 Task: Set the major count on the chart to 4.
Action: Mouse pressed left at (37, 158)
Screenshot: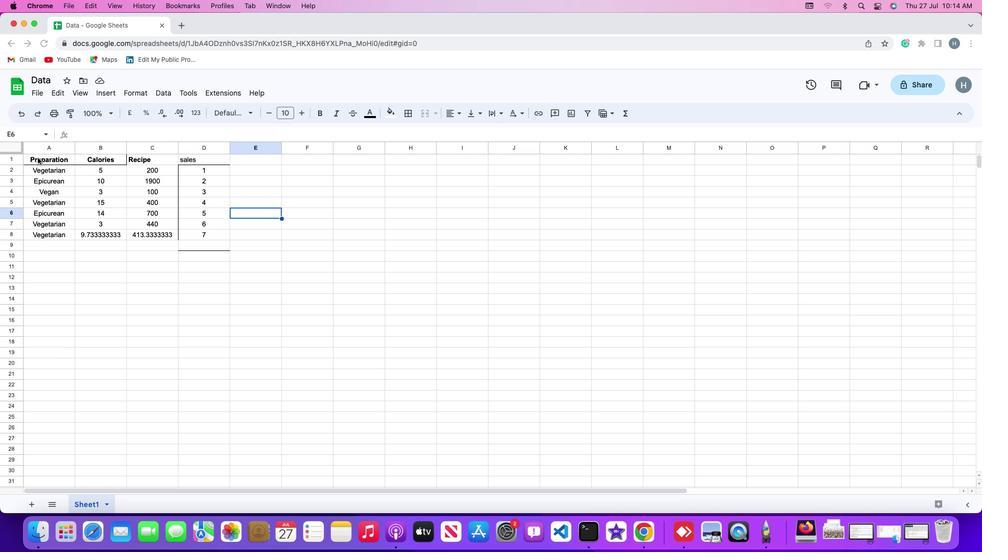 
Action: Mouse pressed left at (37, 158)
Screenshot: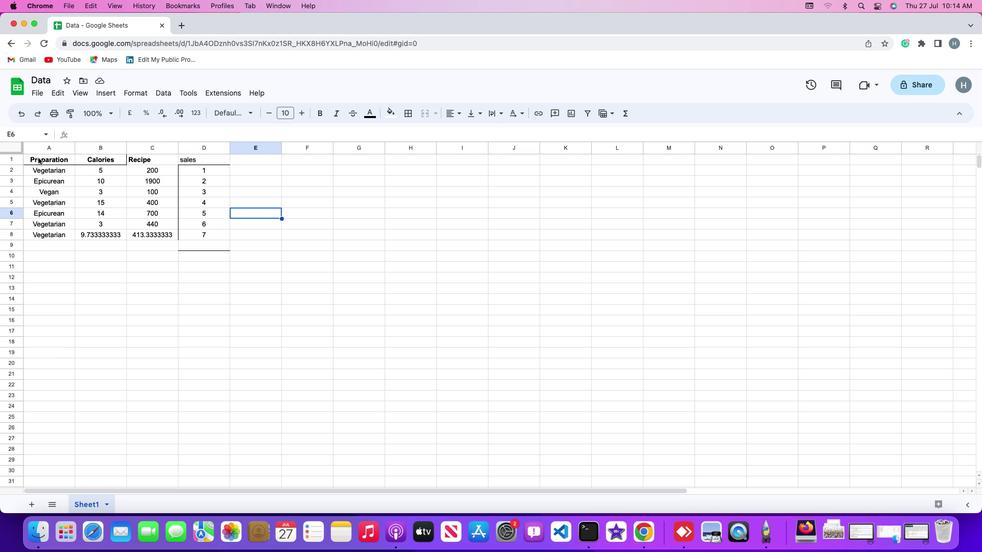 
Action: Mouse moved to (107, 93)
Screenshot: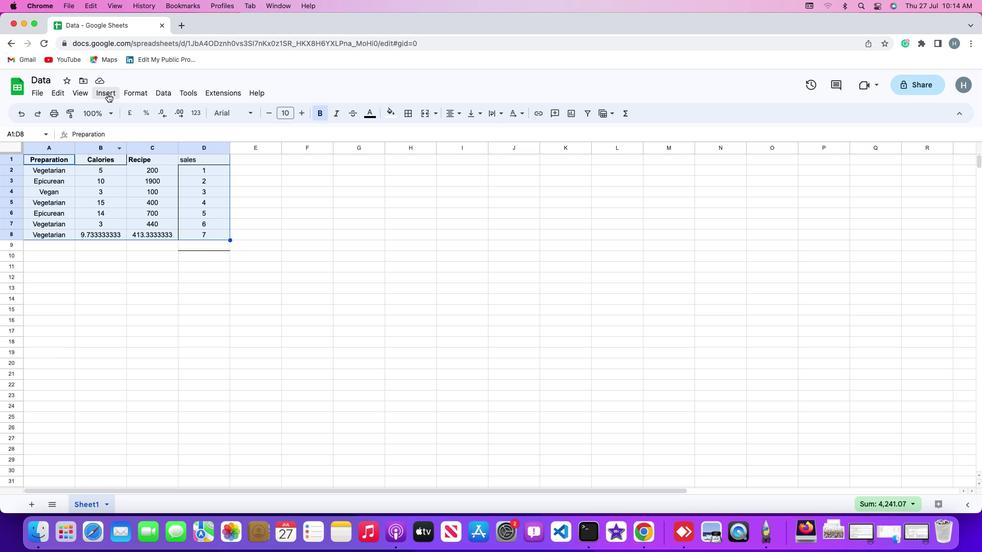 
Action: Mouse pressed left at (107, 93)
Screenshot: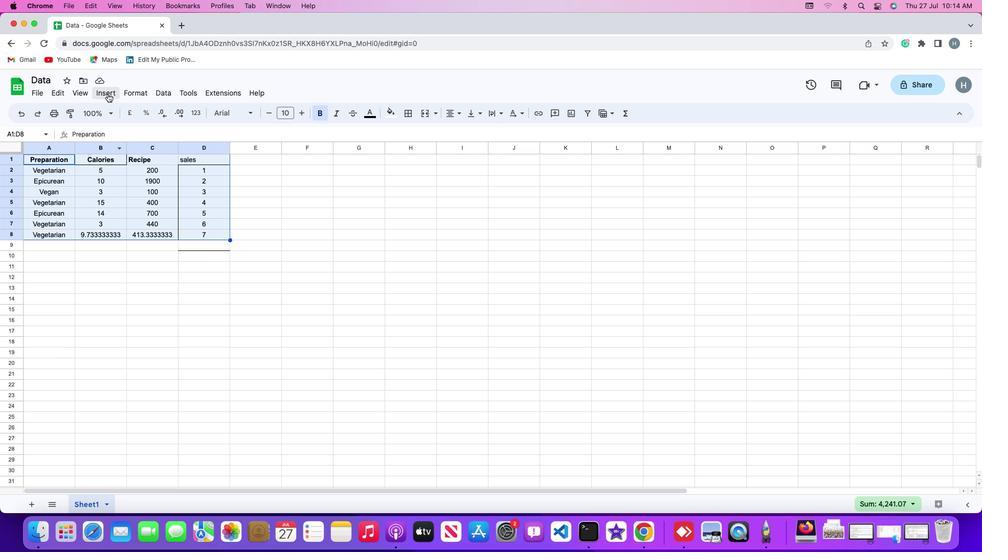 
Action: Mouse moved to (147, 183)
Screenshot: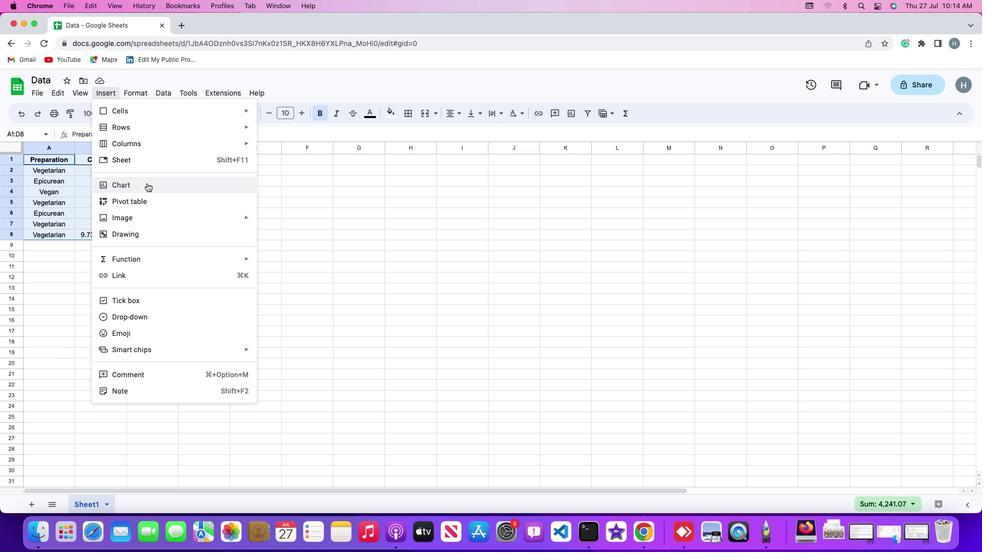 
Action: Mouse pressed left at (147, 183)
Screenshot: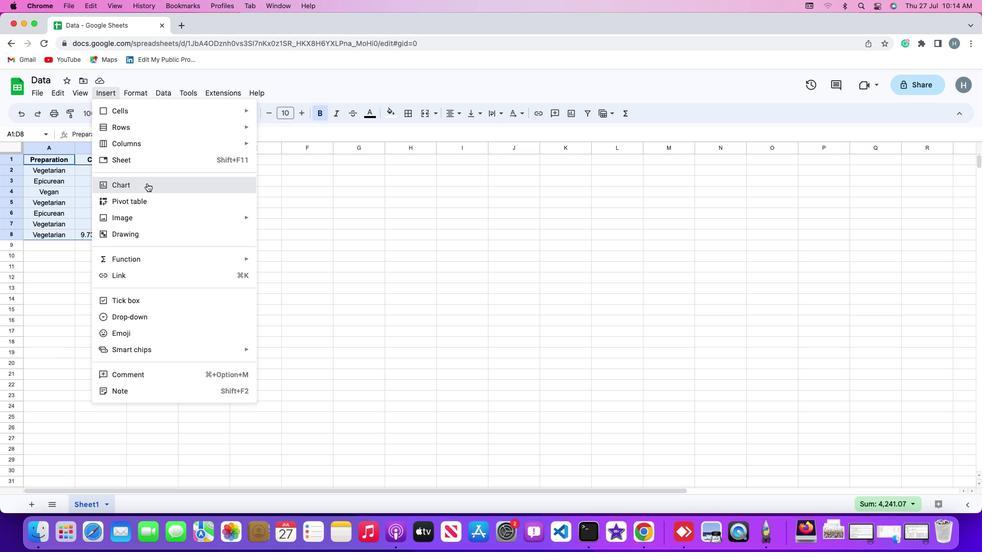 
Action: Mouse moved to (928, 143)
Screenshot: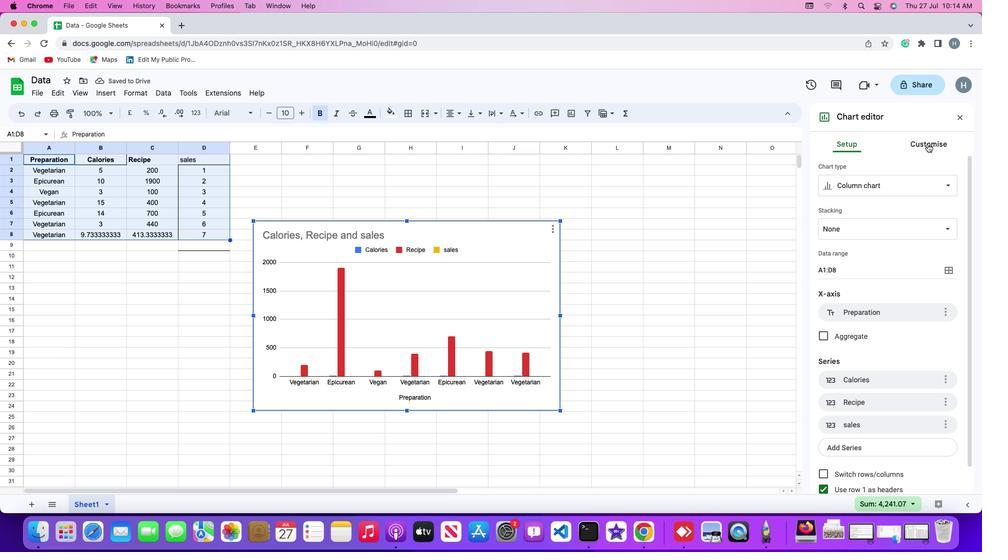 
Action: Mouse pressed left at (928, 143)
Screenshot: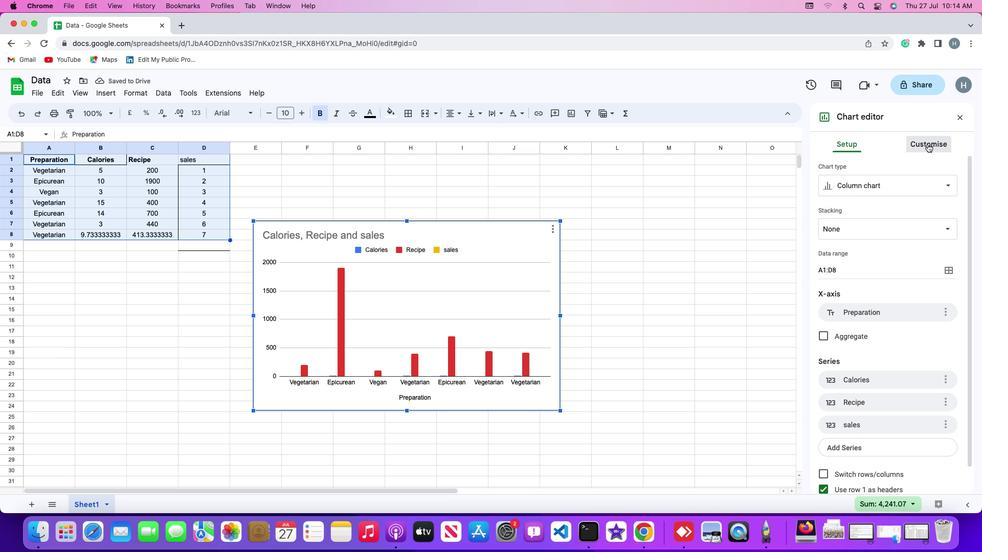 
Action: Mouse moved to (855, 358)
Screenshot: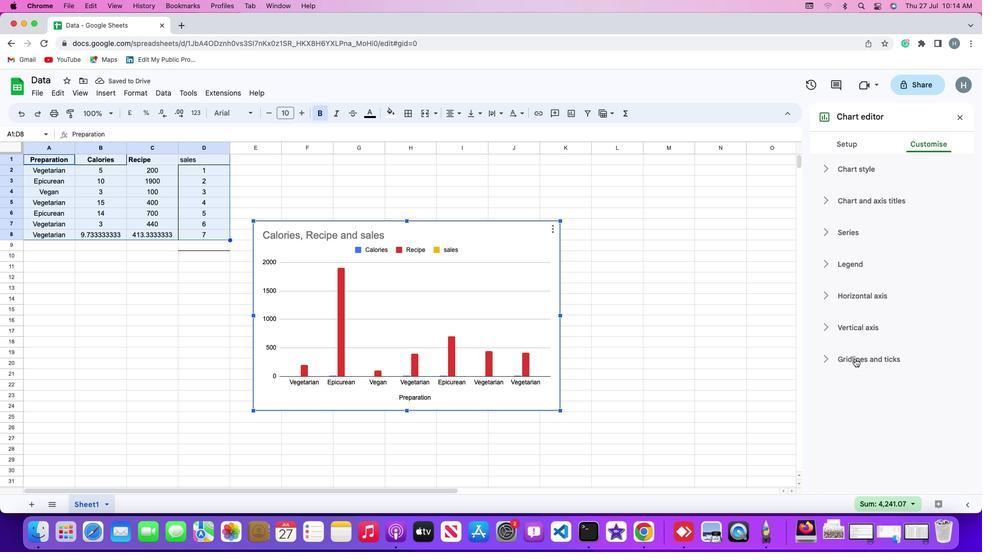 
Action: Mouse pressed left at (855, 358)
Screenshot: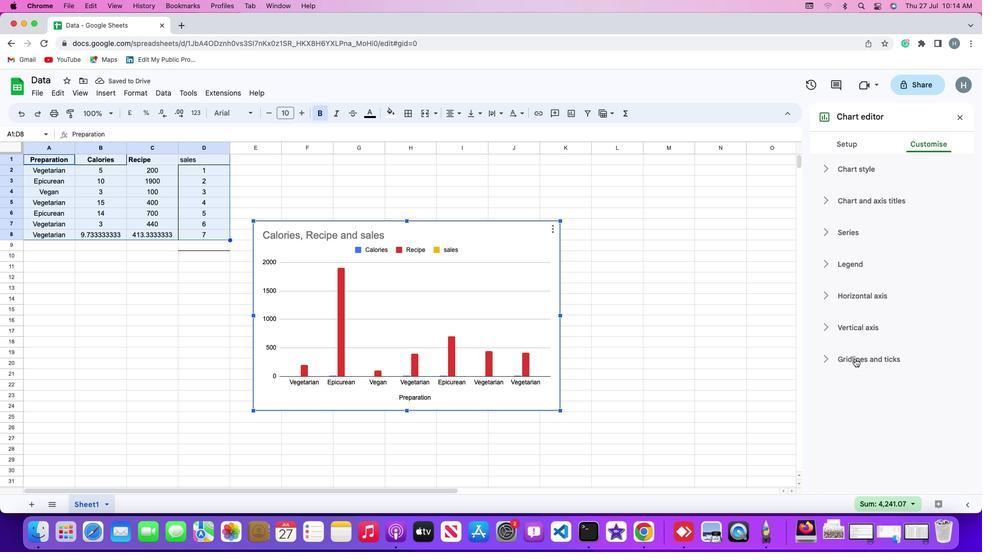 
Action: Mouse moved to (847, 387)
Screenshot: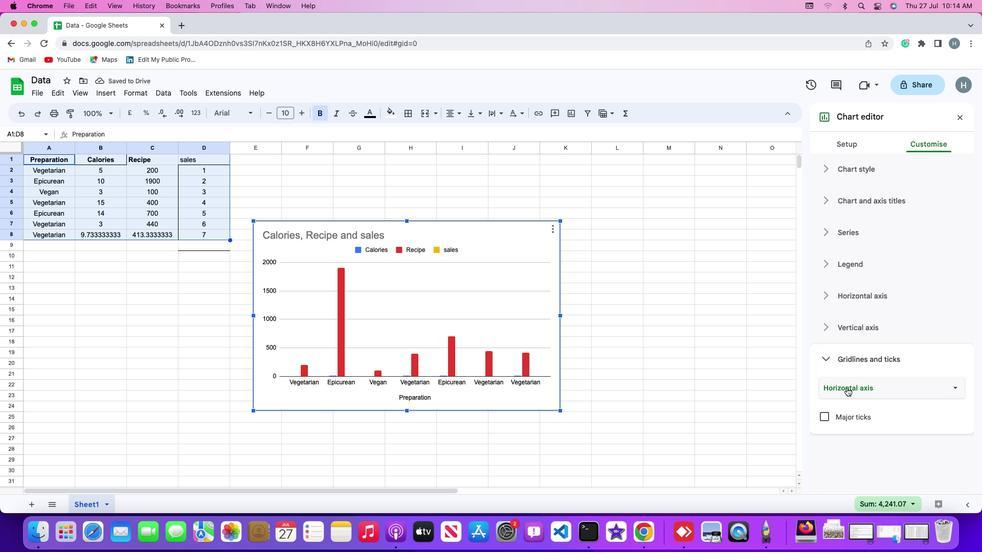 
Action: Mouse pressed left at (847, 387)
Screenshot: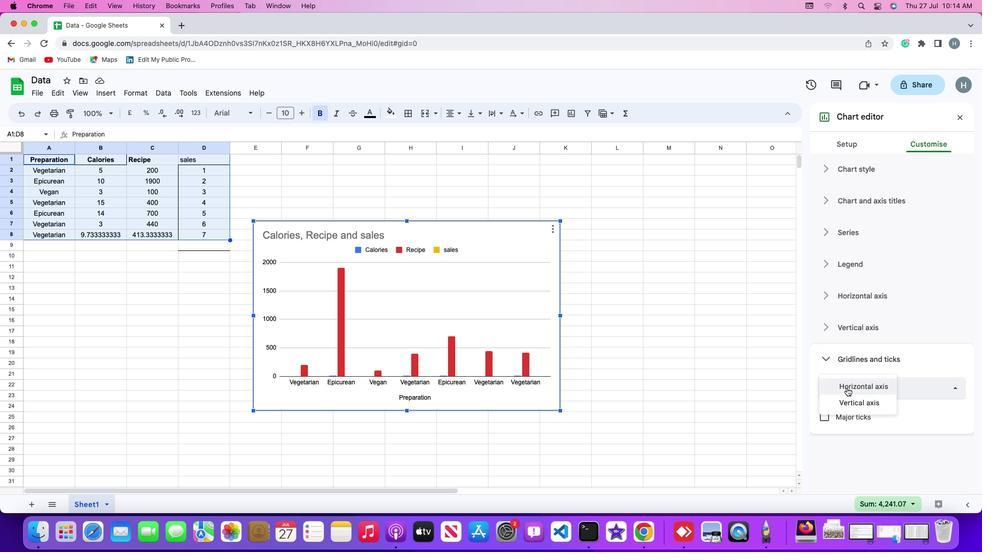 
Action: Mouse moved to (853, 404)
Screenshot: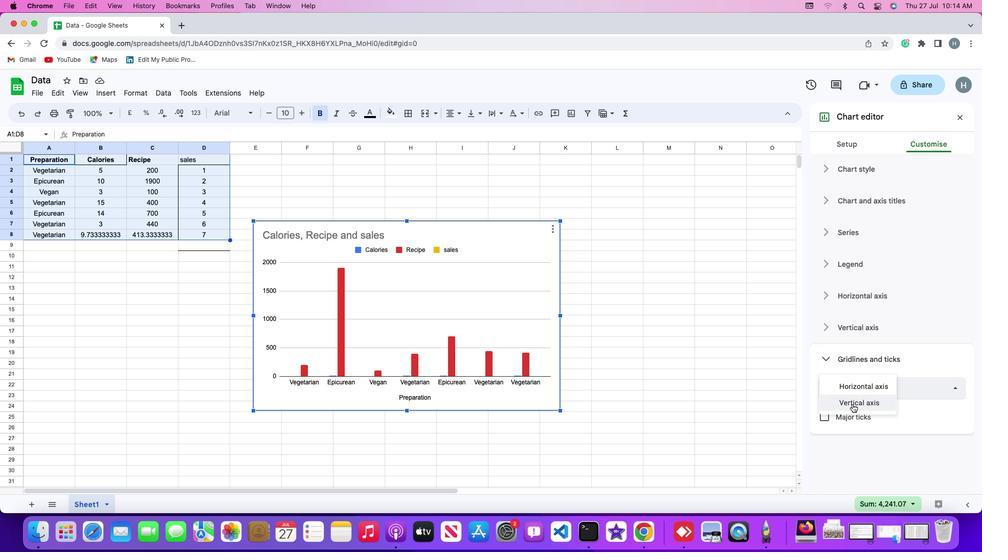 
Action: Mouse pressed left at (853, 404)
Screenshot: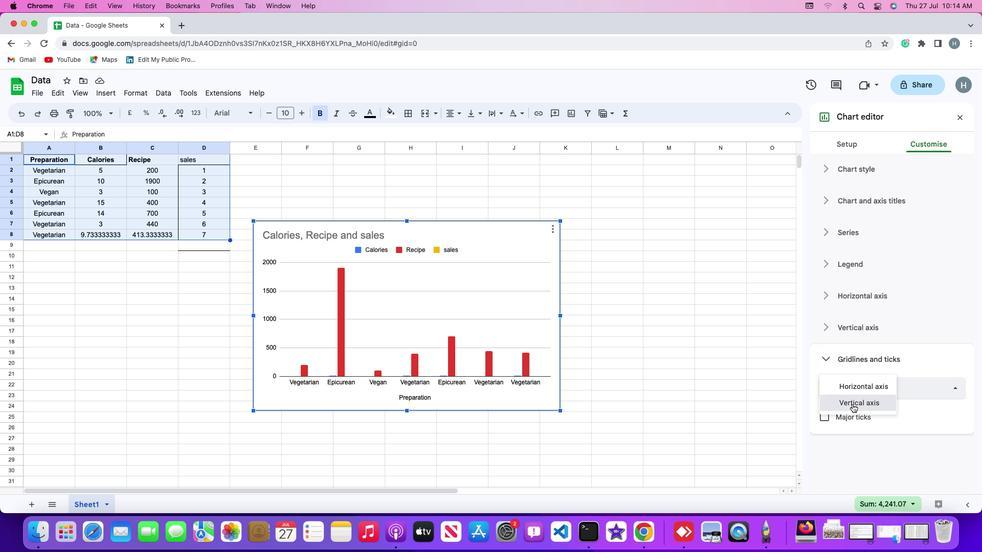 
Action: Mouse moved to (847, 433)
Screenshot: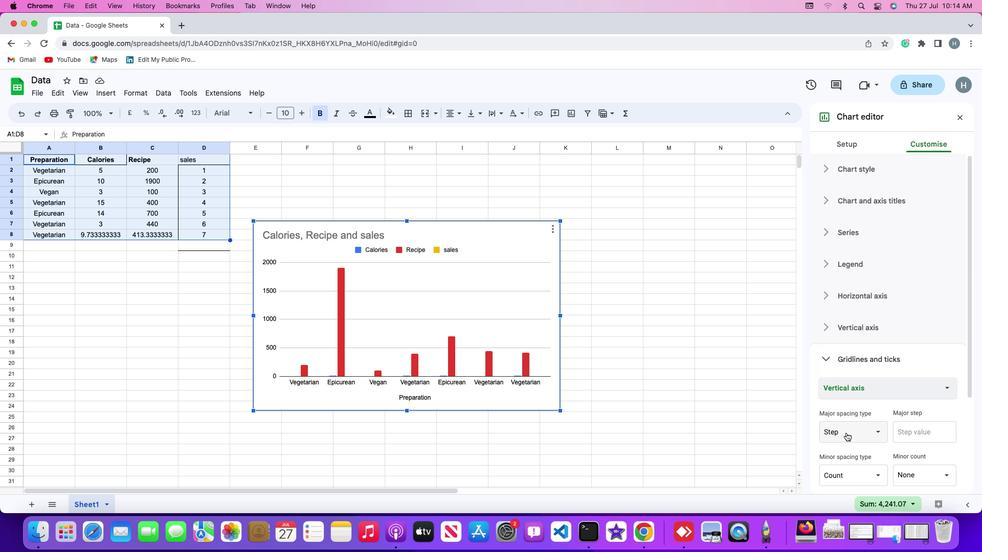 
Action: Mouse scrolled (847, 433) with delta (0, 0)
Screenshot: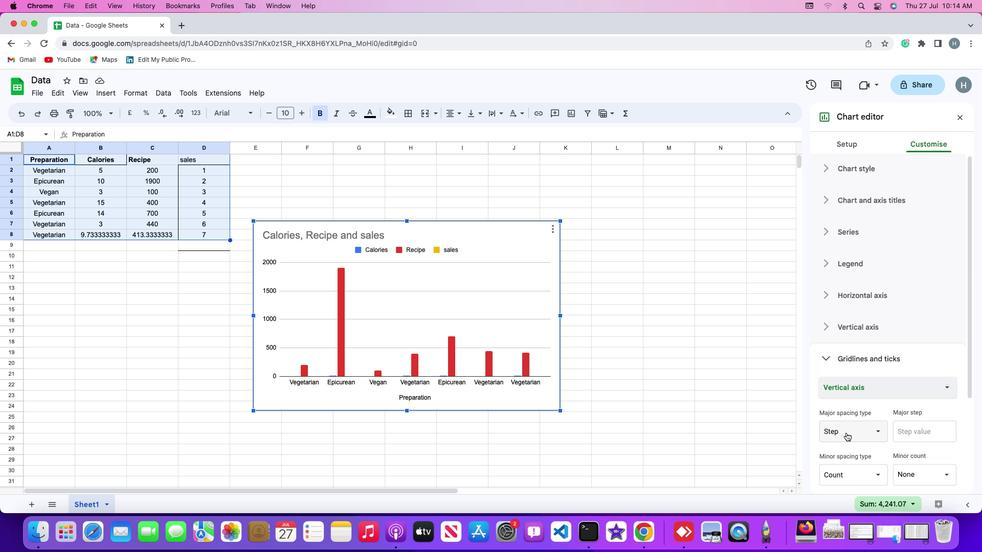 
Action: Mouse scrolled (847, 433) with delta (0, 0)
Screenshot: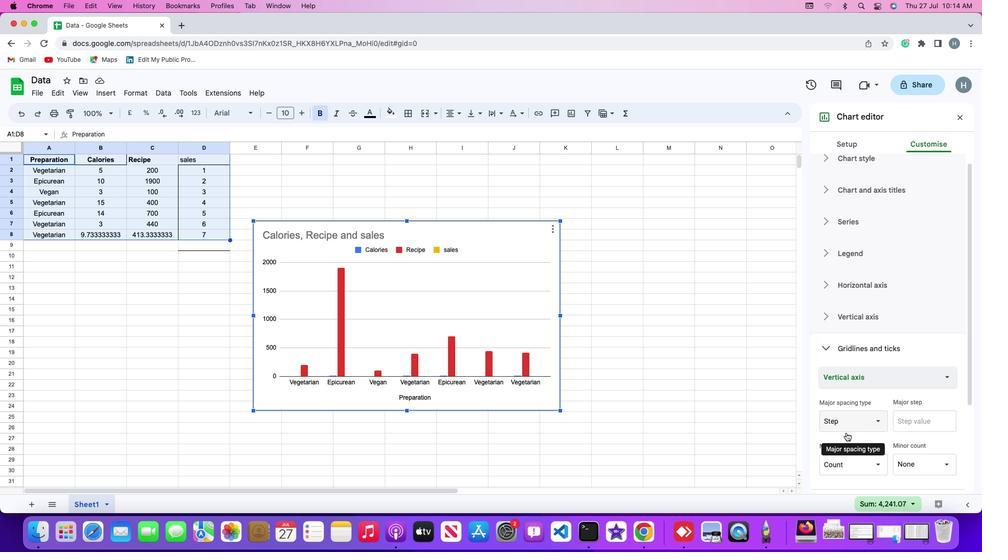 
Action: Mouse scrolled (847, 433) with delta (0, -1)
Screenshot: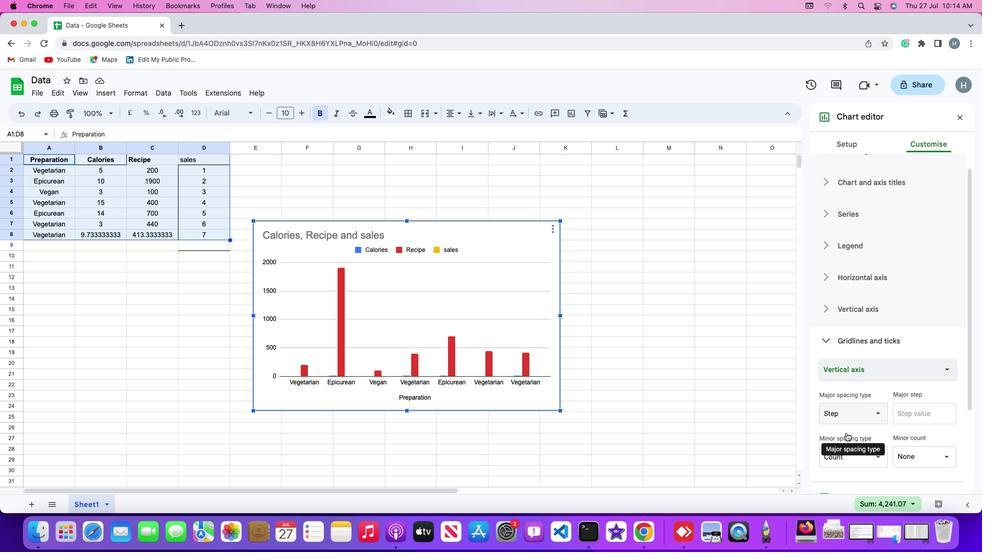 
Action: Mouse scrolled (847, 433) with delta (0, -2)
Screenshot: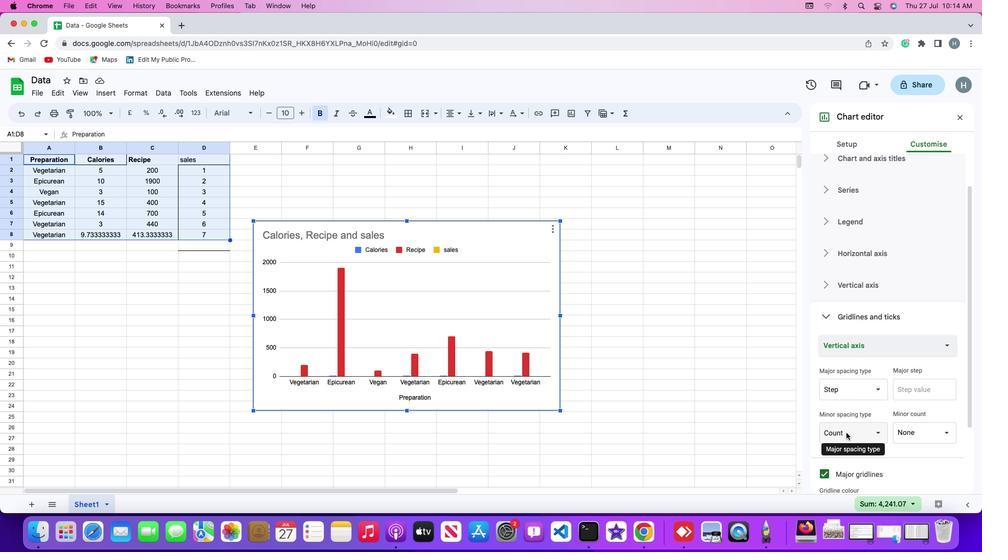 
Action: Mouse moved to (881, 300)
Screenshot: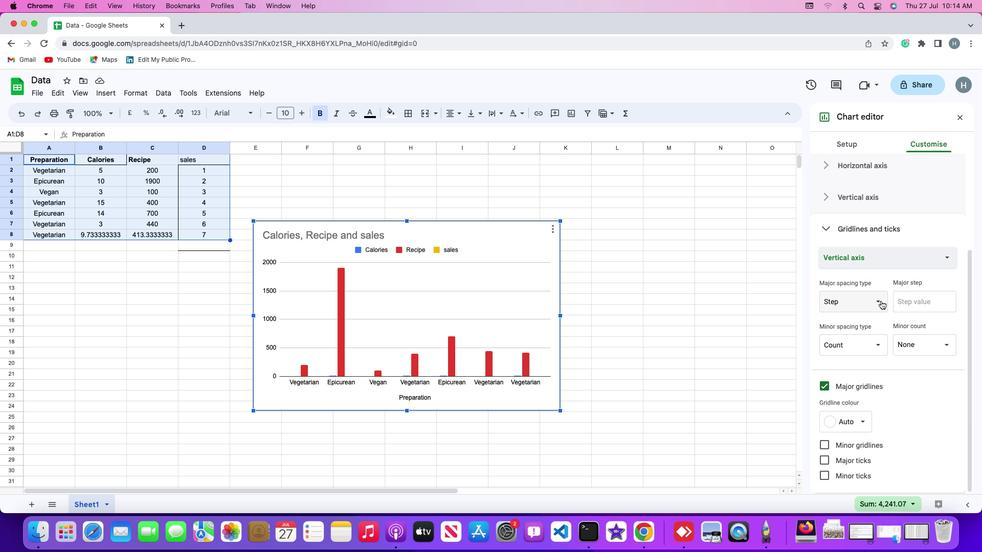 
Action: Mouse pressed left at (881, 300)
Screenshot: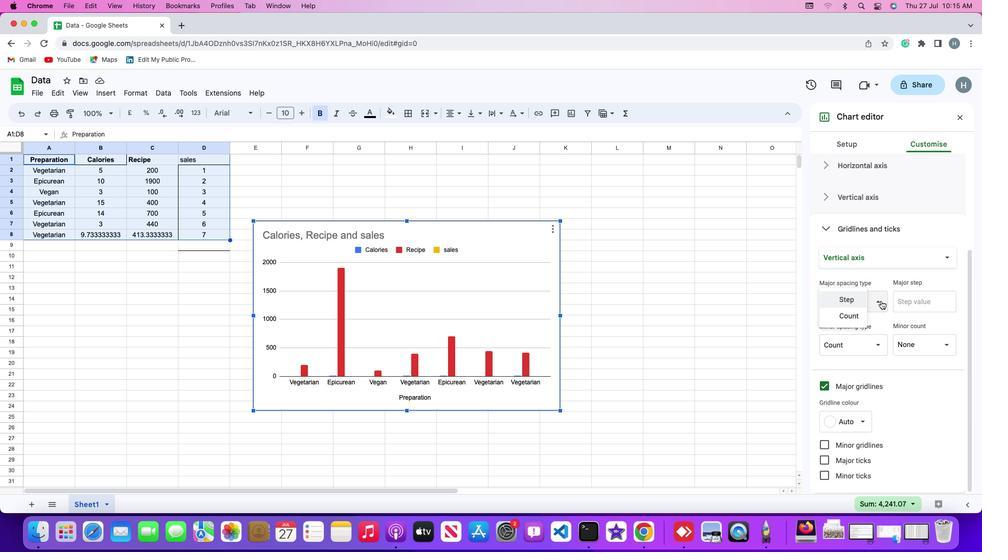 
Action: Mouse moved to (859, 315)
Screenshot: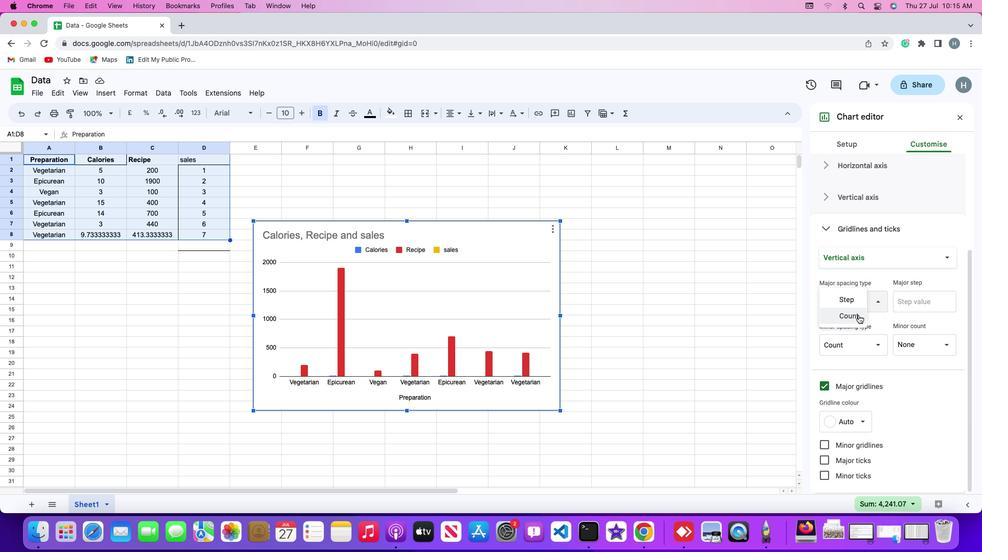 
Action: Mouse pressed left at (859, 315)
Screenshot: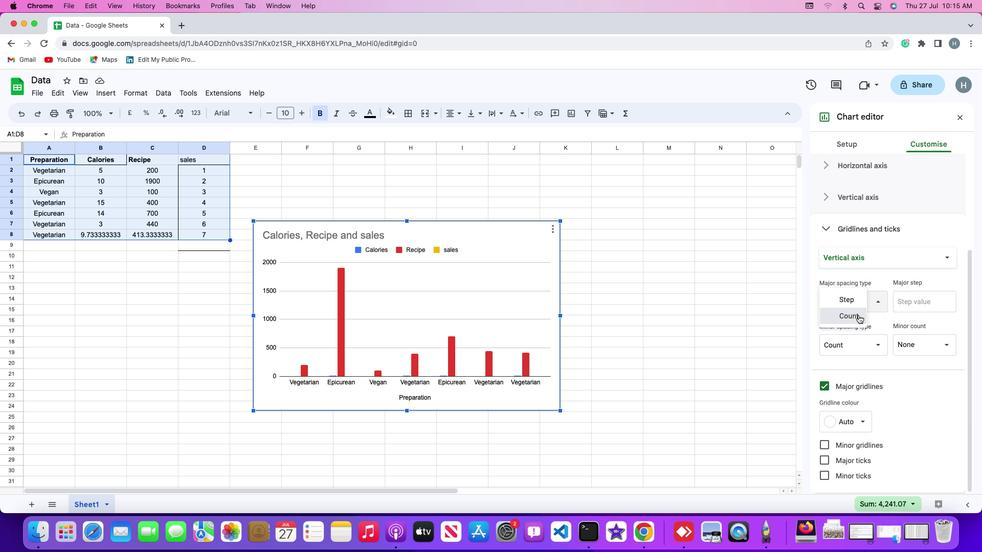 
Action: Mouse moved to (950, 301)
Screenshot: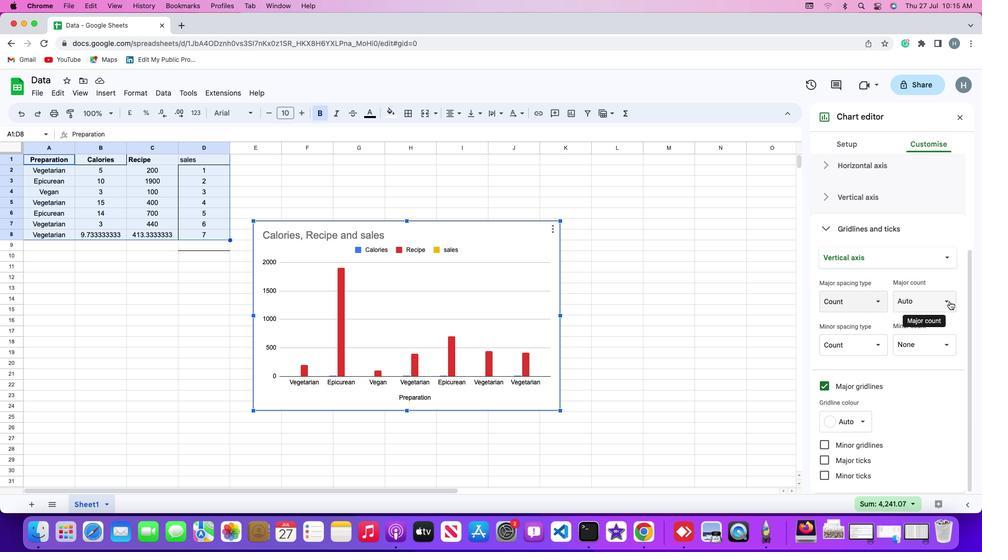 
Action: Mouse pressed left at (950, 301)
Screenshot: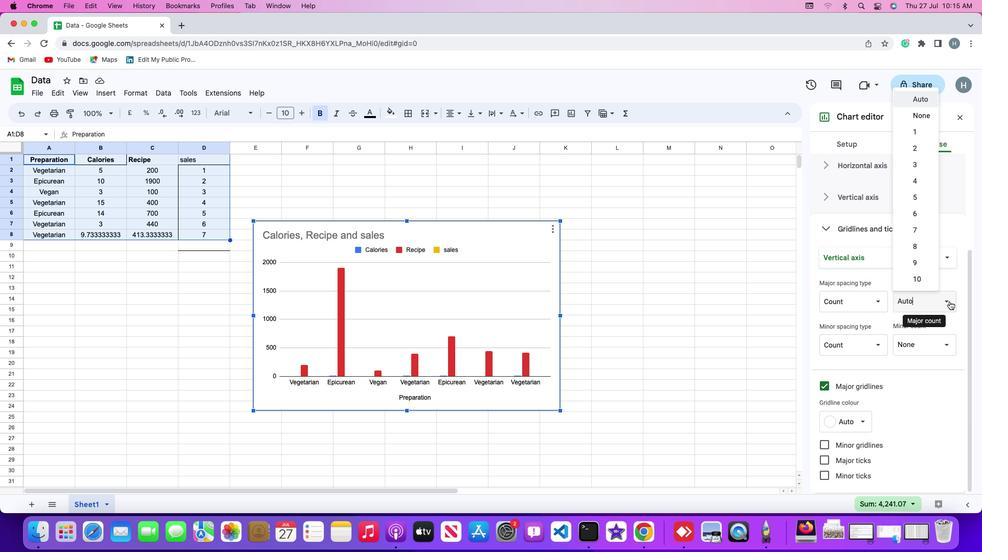 
Action: Mouse moved to (915, 183)
Screenshot: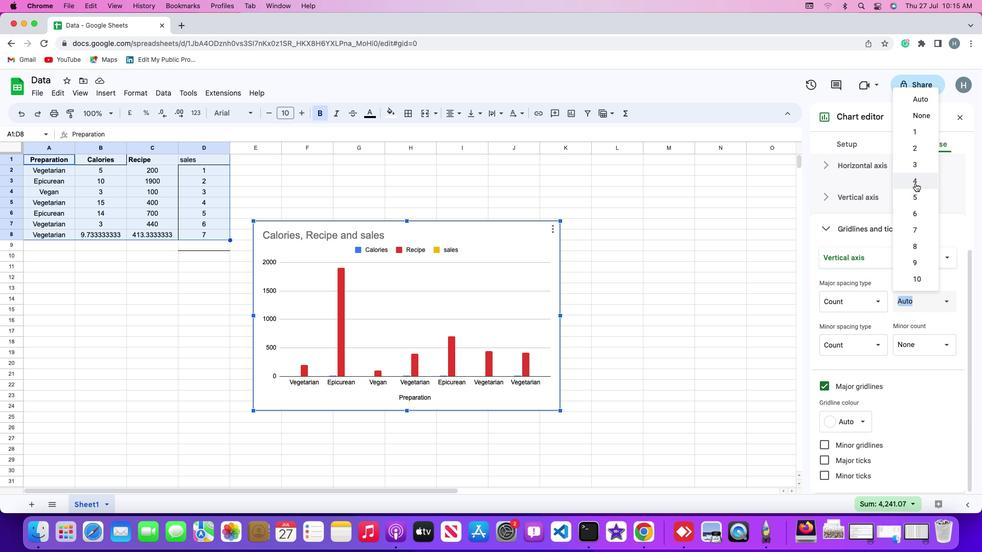 
Action: Mouse pressed left at (915, 183)
Screenshot: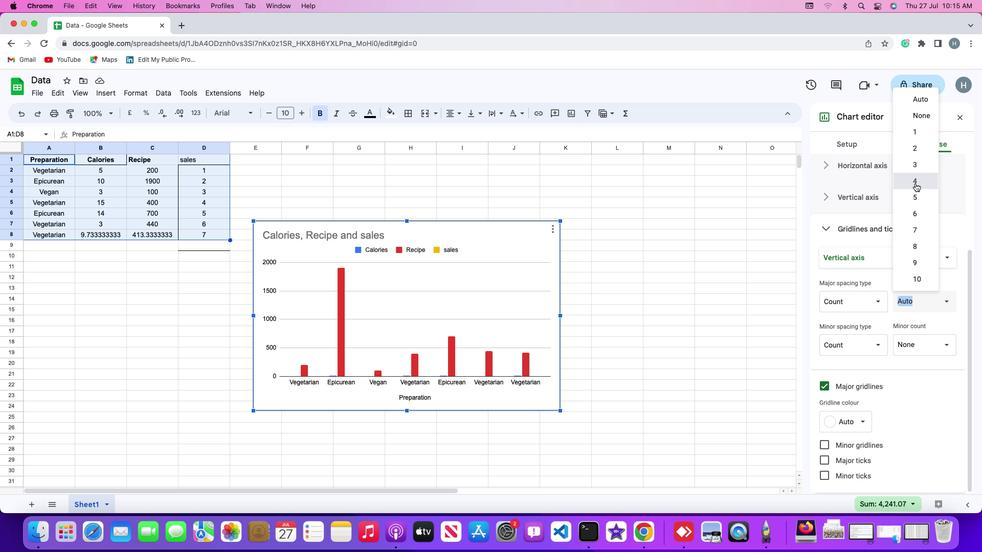 
Action: Mouse moved to (698, 326)
Screenshot: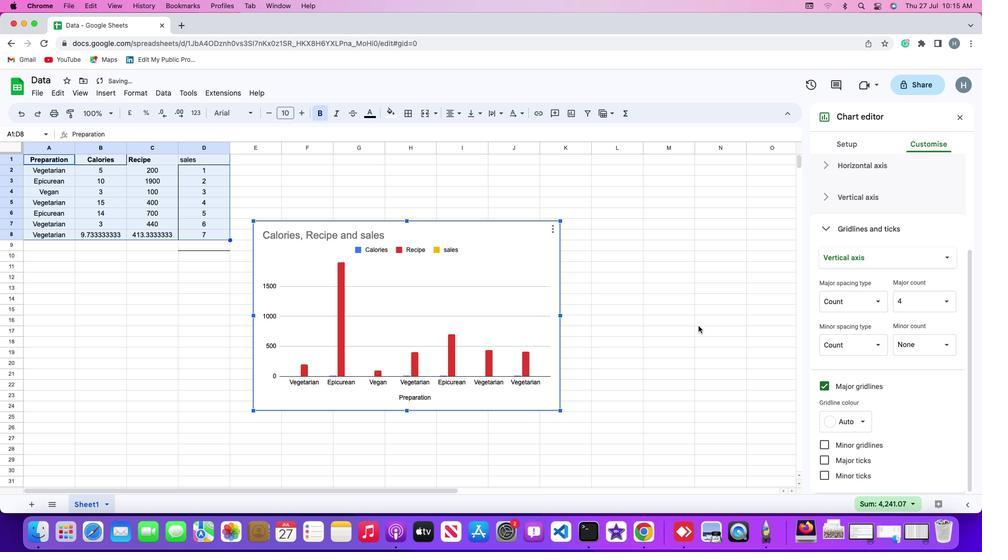 
